 Task: Change object animations to fly in from left.
Action: Mouse moved to (556, 102)
Screenshot: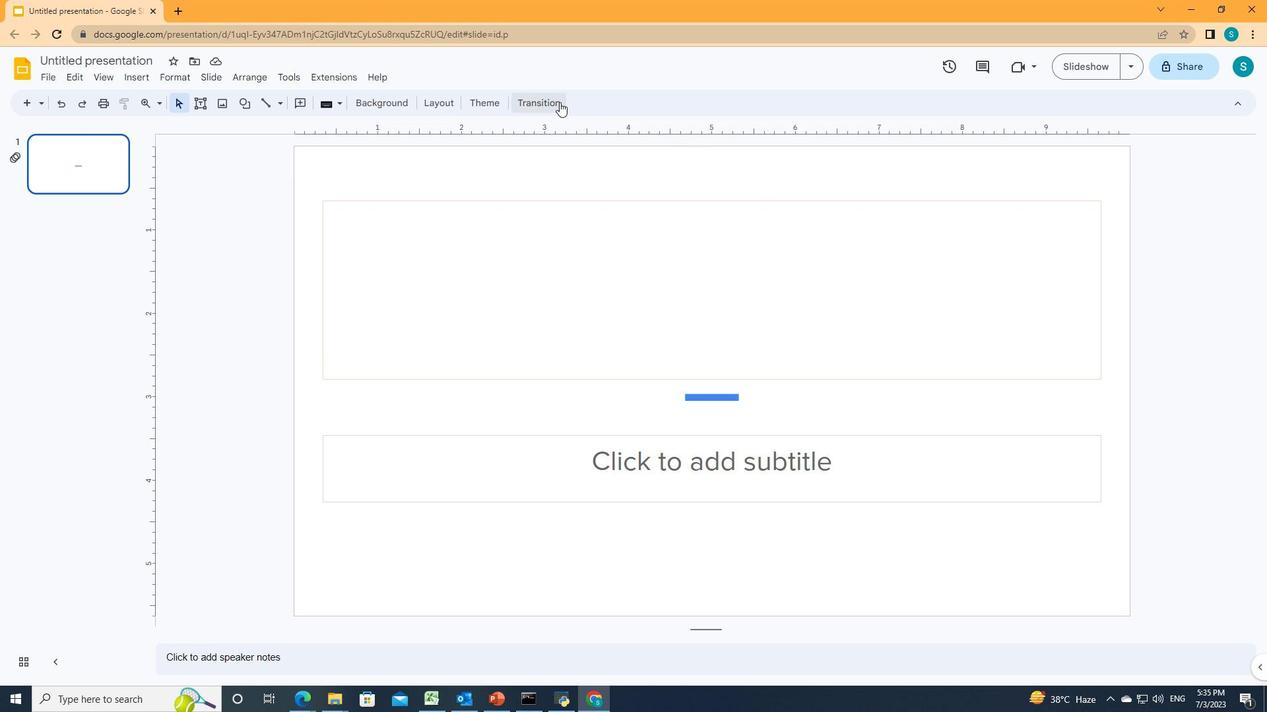 
Action: Mouse pressed left at (556, 102)
Screenshot: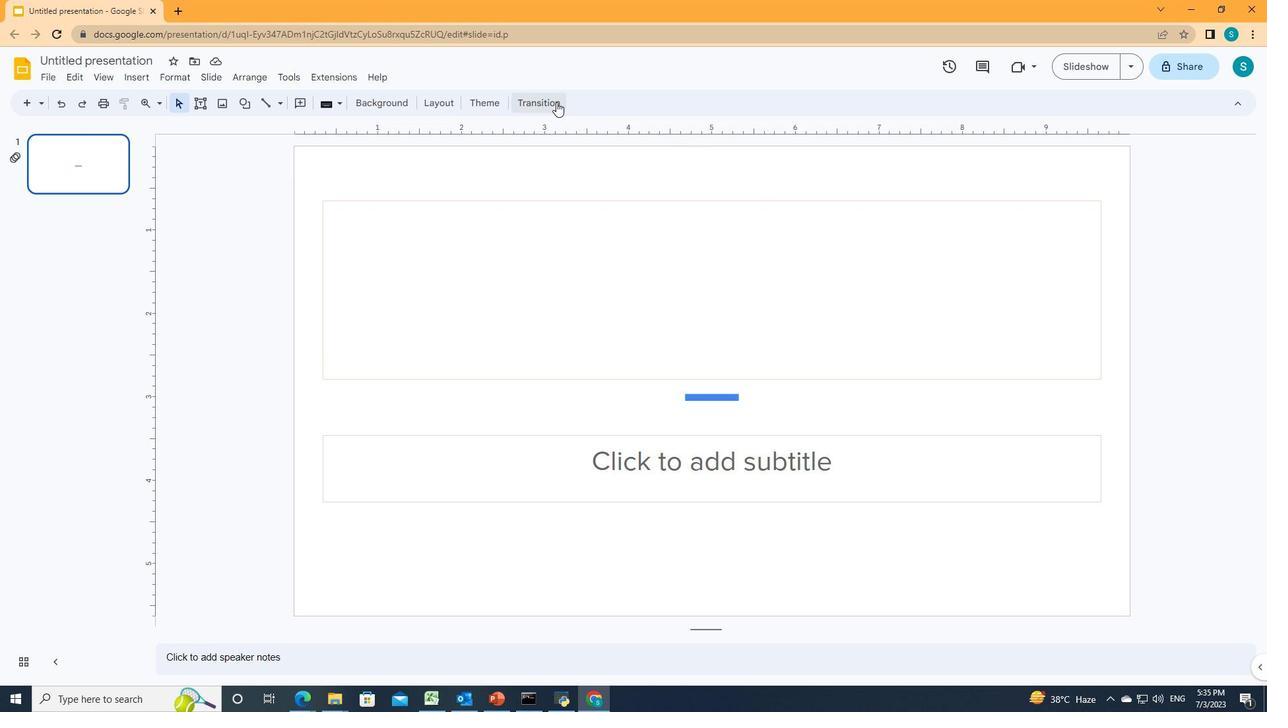 
Action: Mouse moved to (1160, 388)
Screenshot: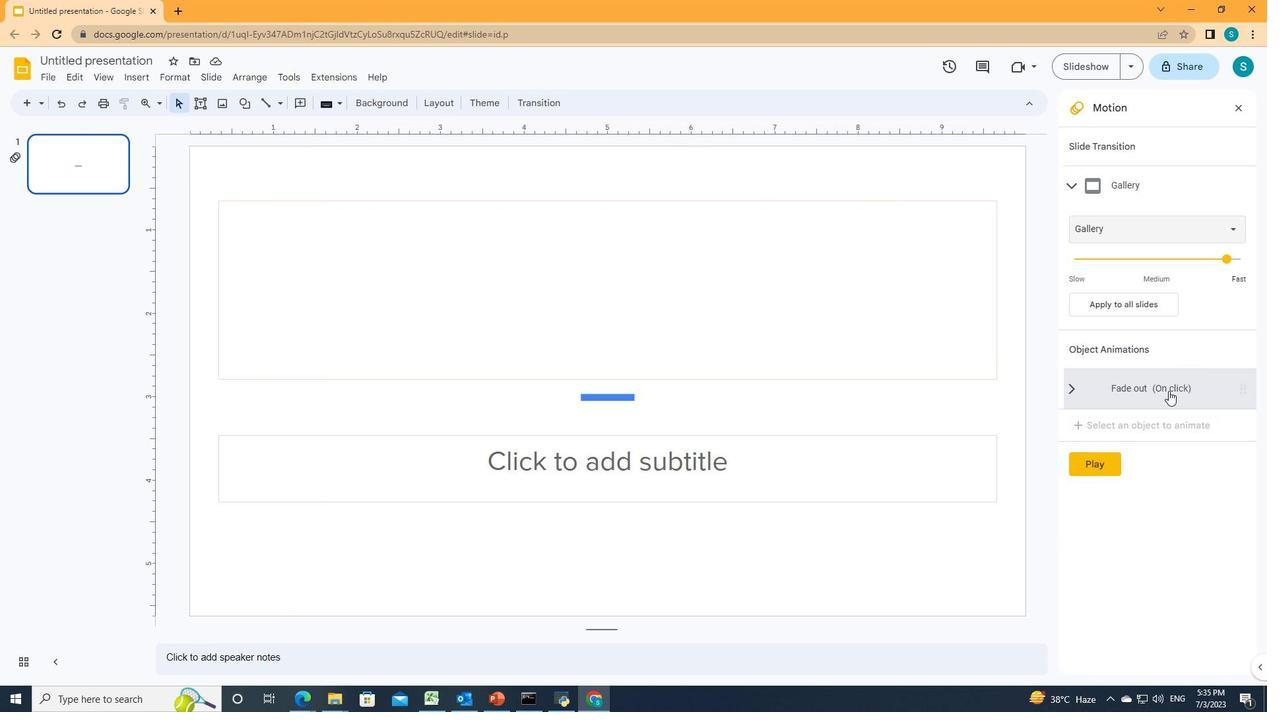 
Action: Mouse pressed left at (1160, 388)
Screenshot: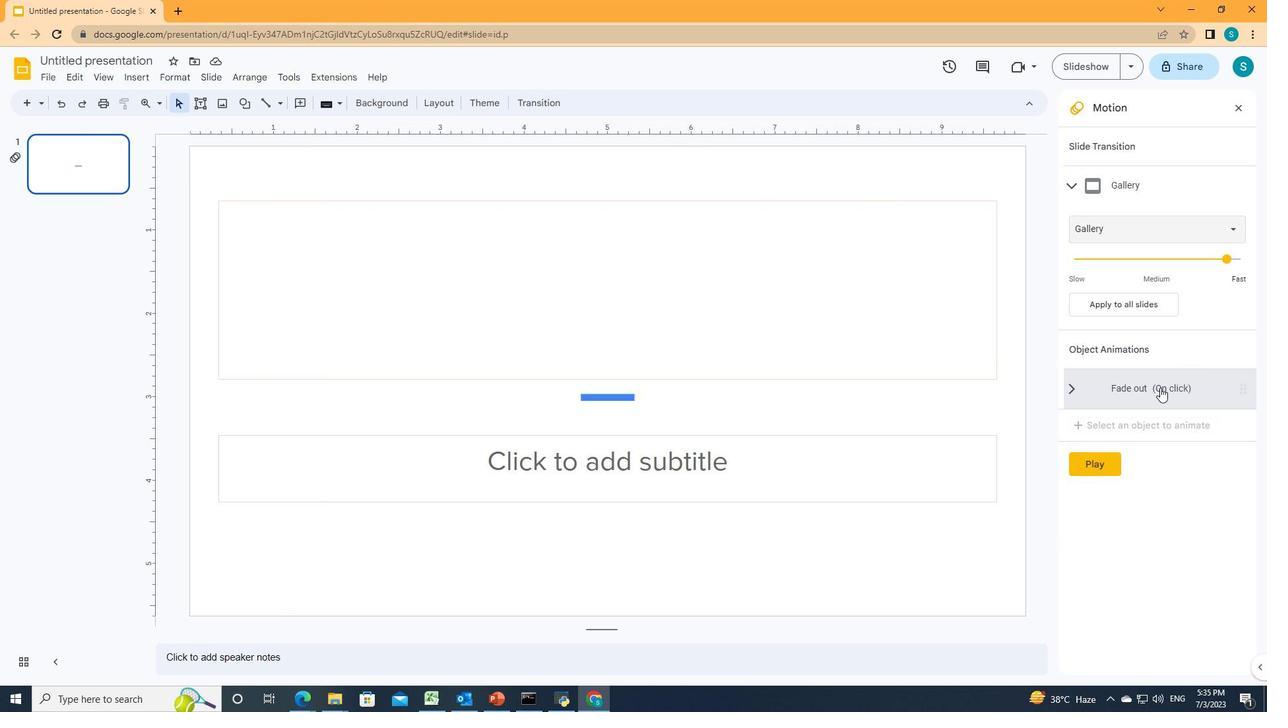 
Action: Mouse moved to (1096, 308)
Screenshot: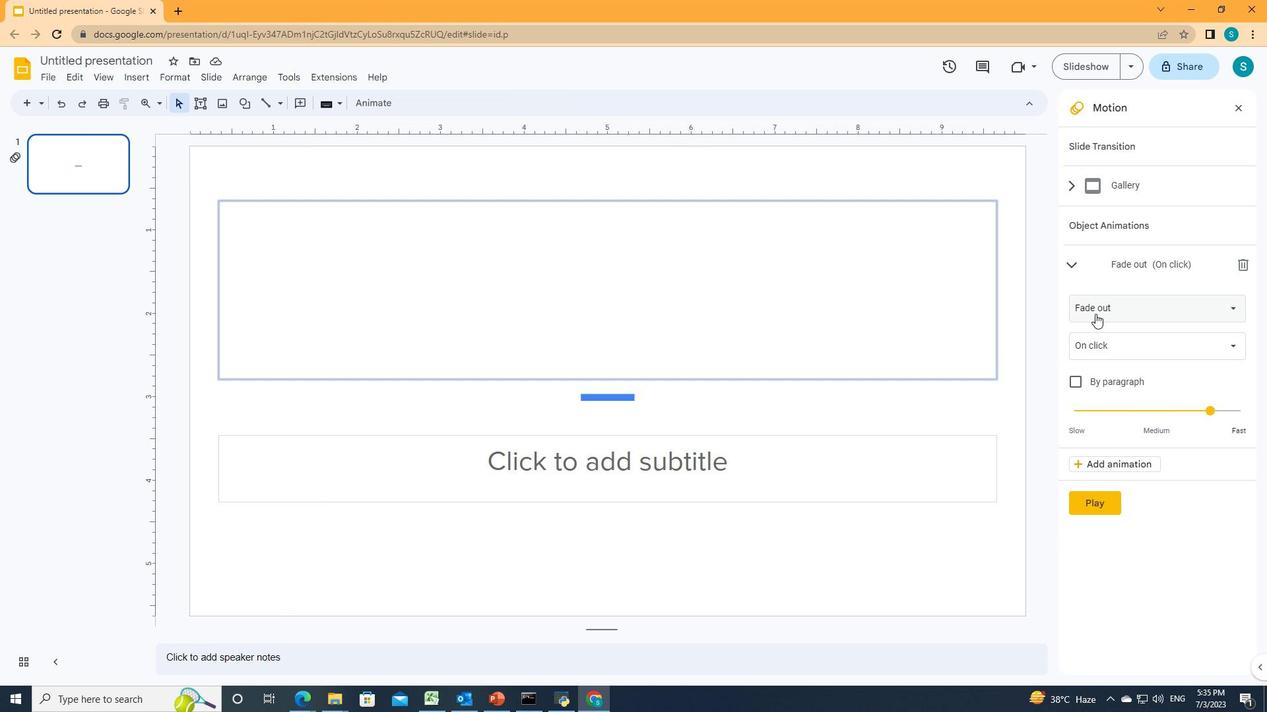 
Action: Mouse pressed left at (1096, 308)
Screenshot: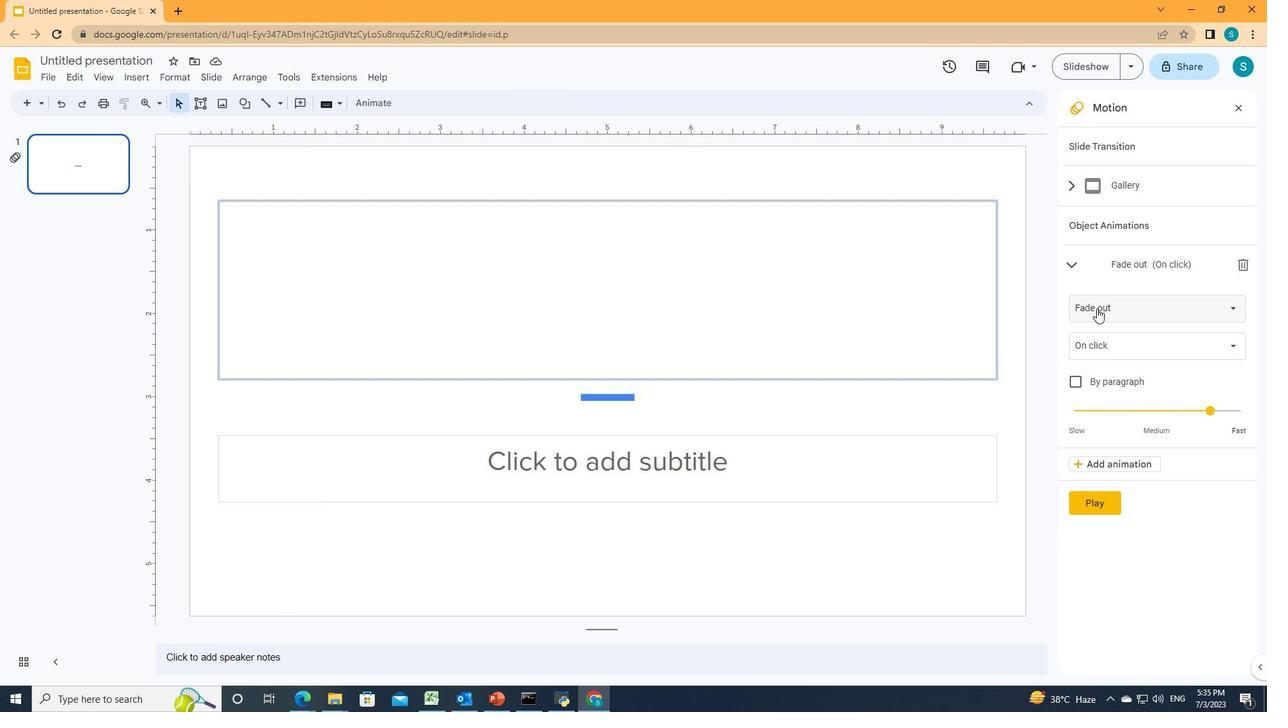 
Action: Mouse moved to (1115, 428)
Screenshot: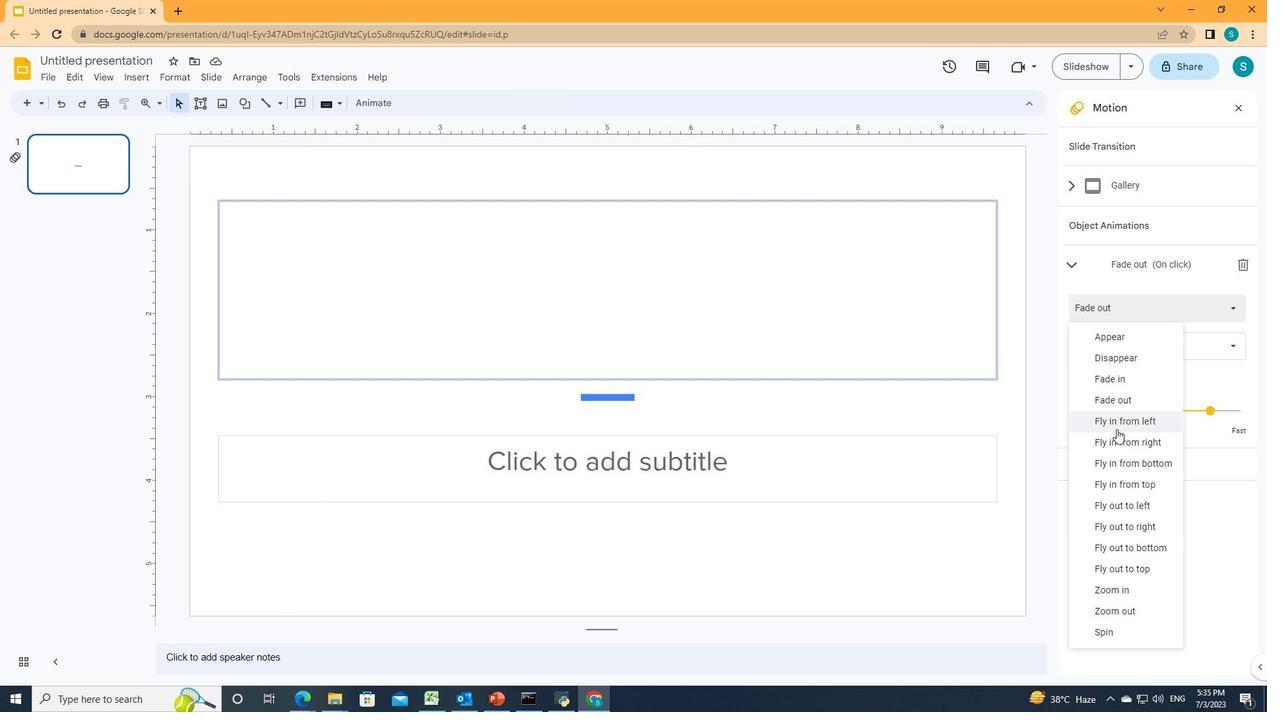 
Action: Mouse pressed left at (1115, 428)
Screenshot: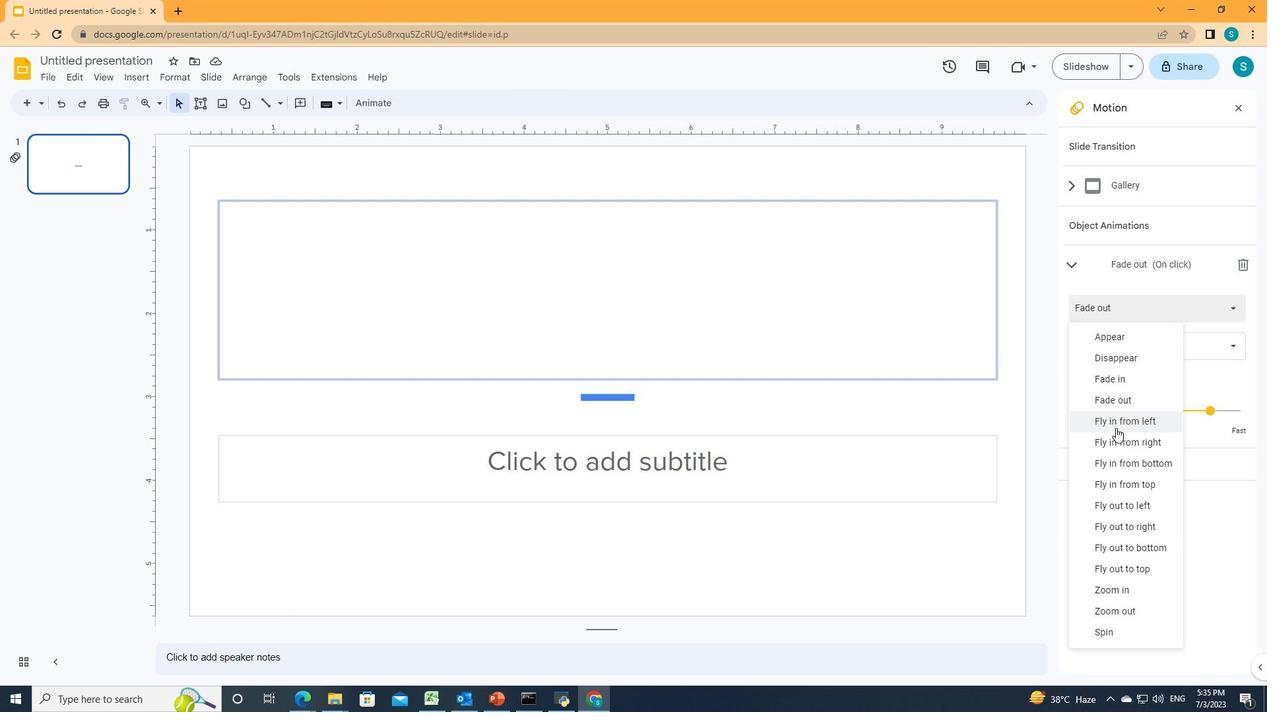 
